 Task: Search for the best barbecue joints in Kansas City, Missouri.
Action: Mouse moved to (302, 152)
Screenshot: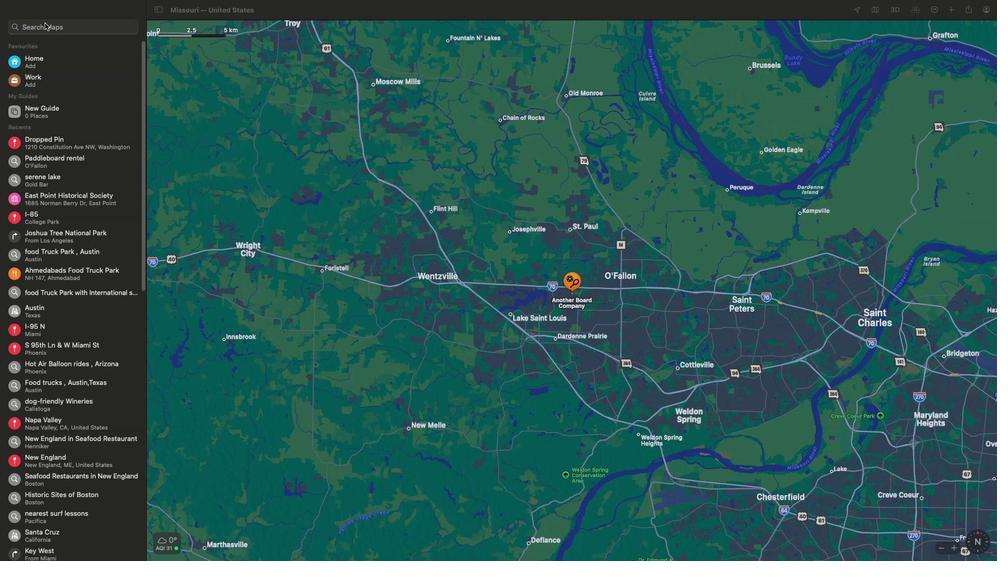 
Action: Mouse pressed left at (302, 152)
Screenshot: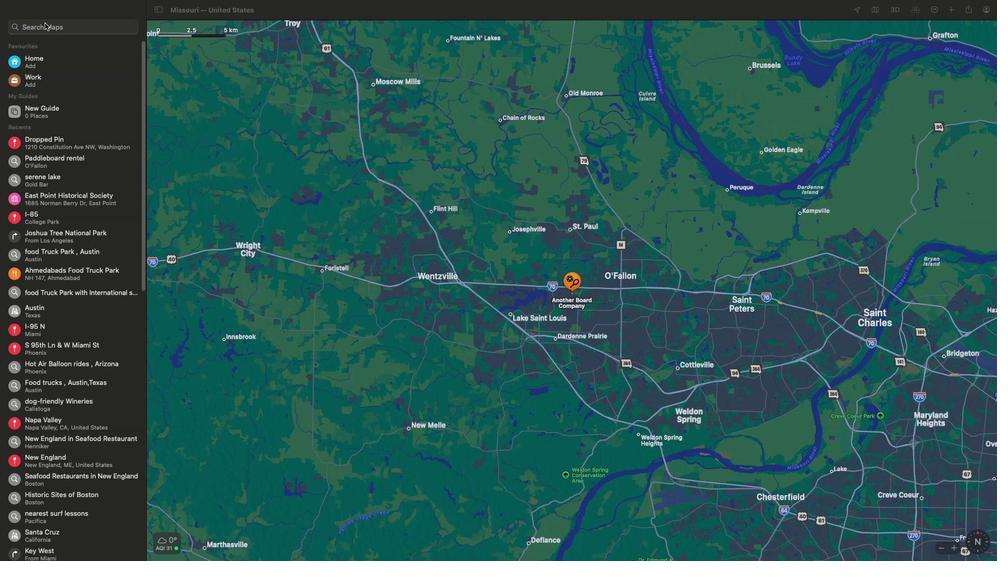 
Action: Key pressed Key.shift'M'Key.backspaceKey.shift'L'Key.backspaceKey.shift'K''a''n''s''a''s'Key.spaceKey.shift'C''i''t''y'Key.space','Key.spaceKey.shift'M''i''s''s''o''u''r''i'Key.enter
Screenshot: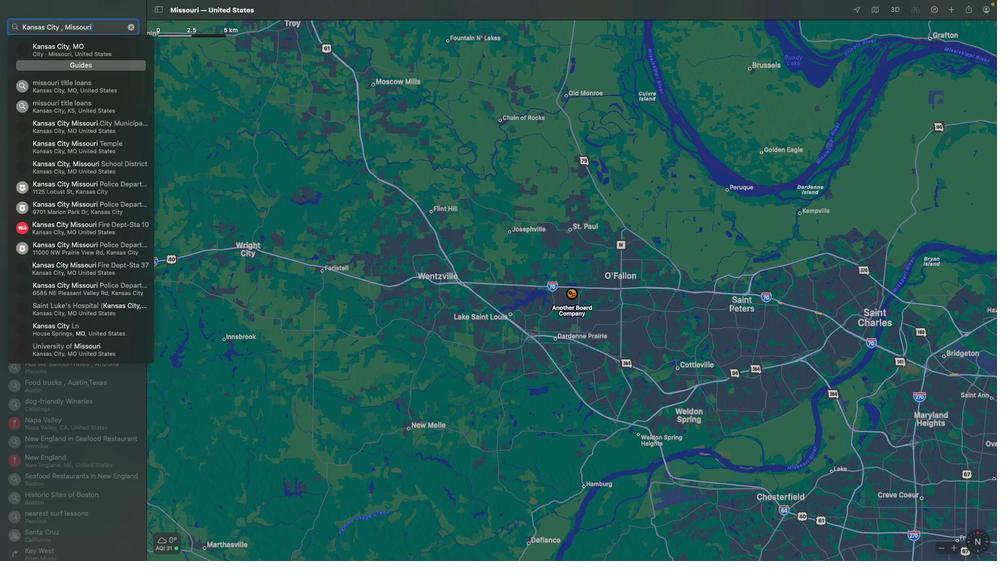 
Action: Mouse moved to (302, 152)
Screenshot: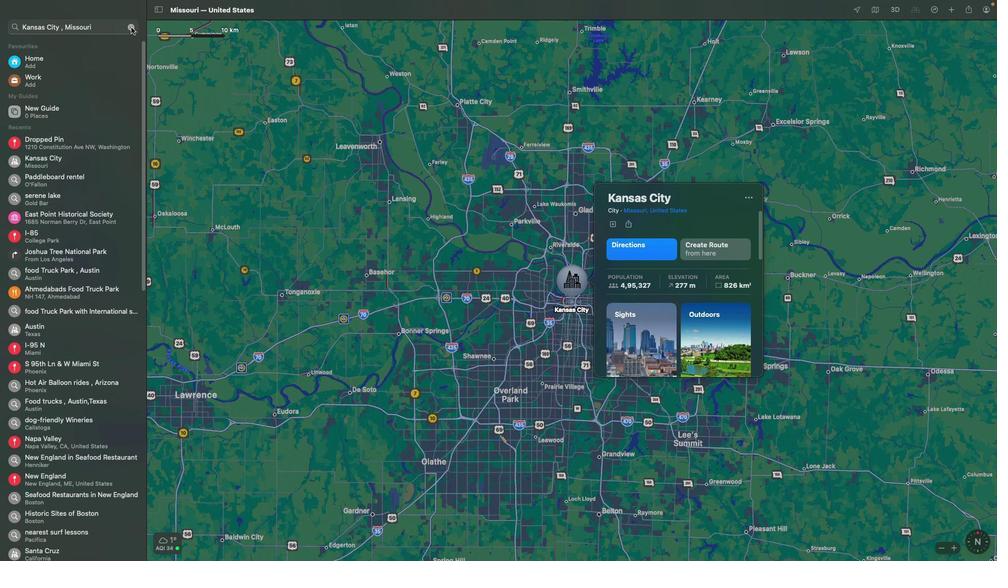 
Action: Mouse pressed left at (302, 152)
Screenshot: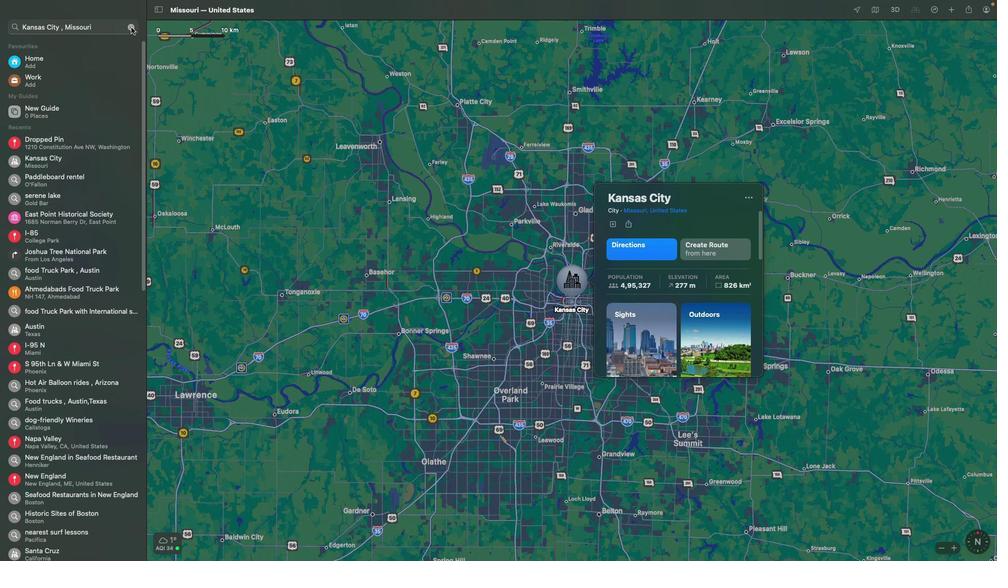 
Action: Mouse moved to (302, 152)
Screenshot: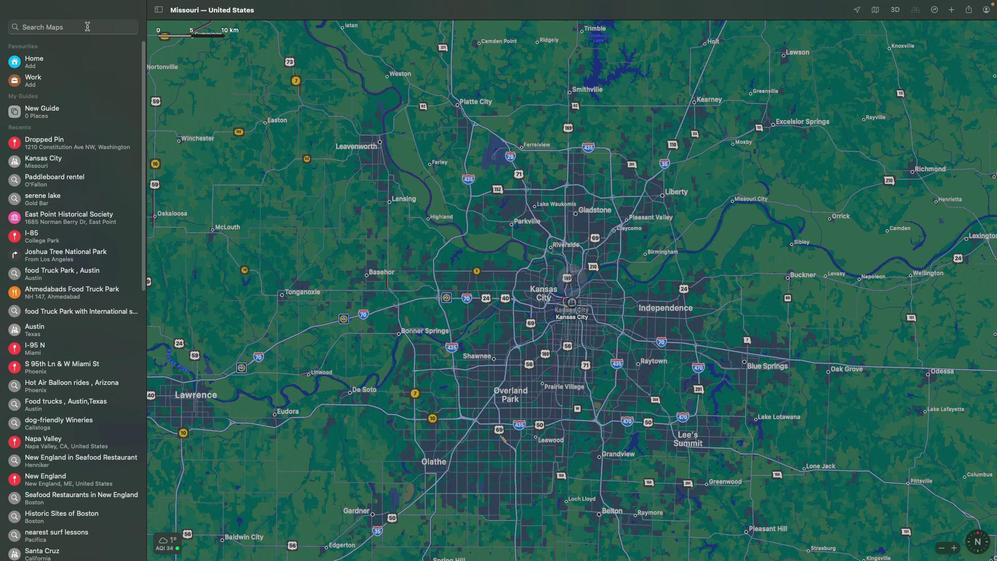 
Action: Mouse pressed left at (302, 152)
Screenshot: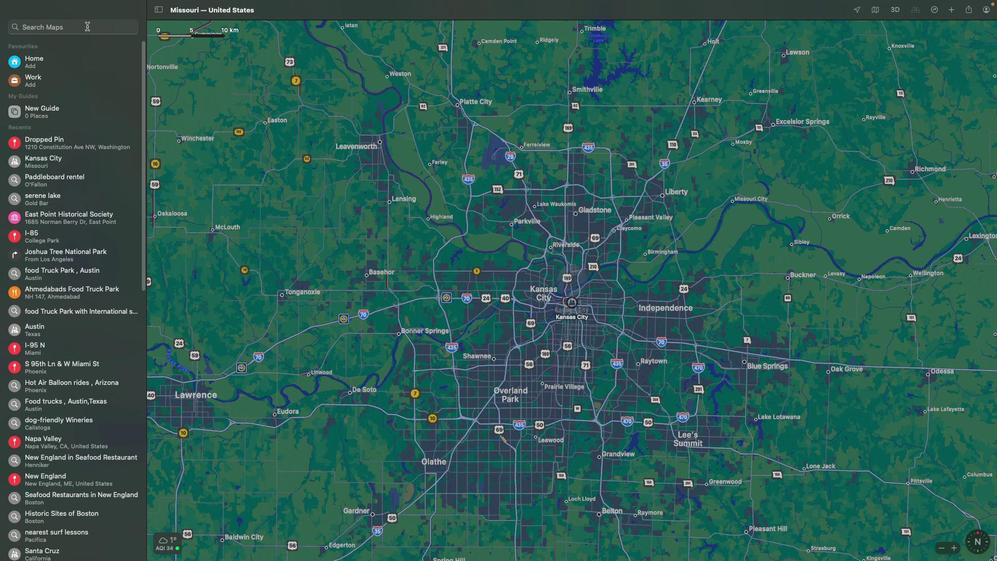 
Action: Mouse moved to (302, 152)
Screenshot: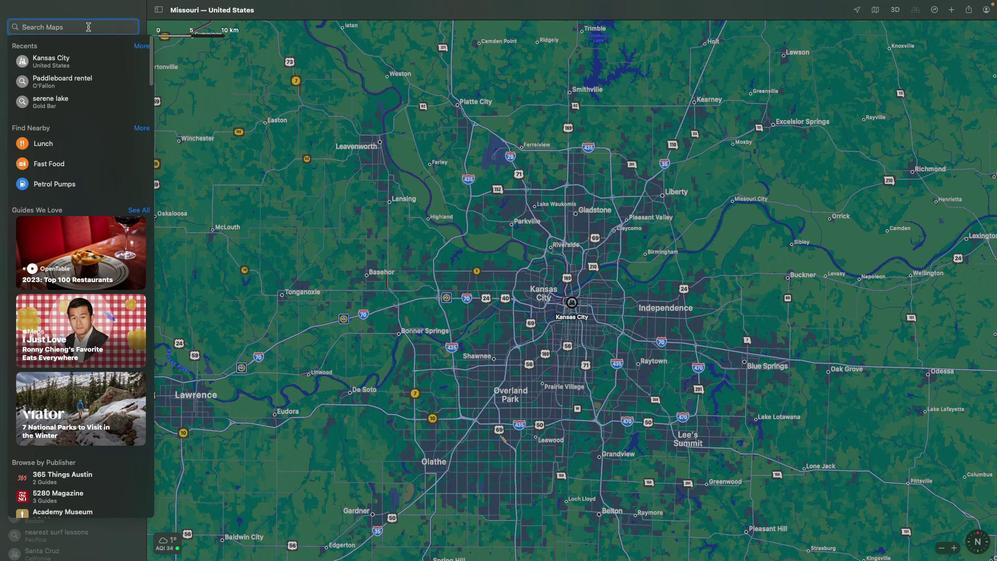 
Action: Key pressed 'b''e''s''t'Key.spaceKey.shift'B''a''r''b''e''c''u''e'Key.space'j''o''i''n''t'Key.enter
Screenshot: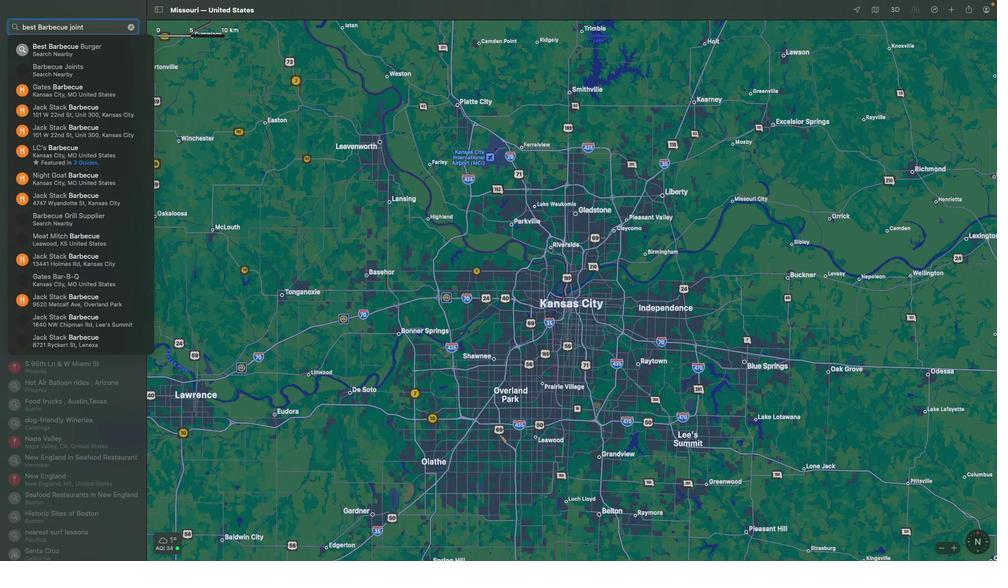 
